 Task: select a rule when a card is moved out of list name by anyone .
Action: Mouse moved to (1013, 82)
Screenshot: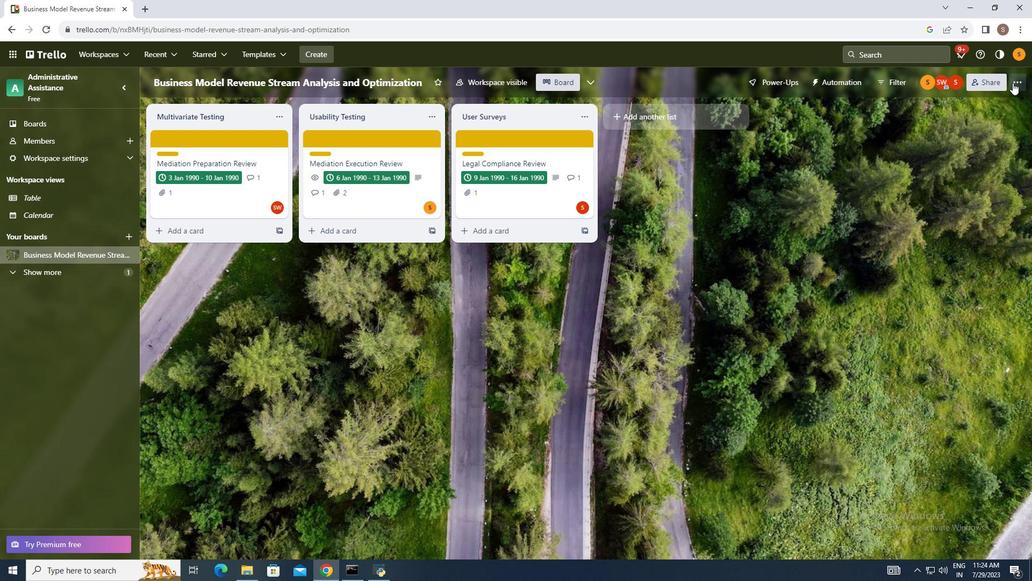
Action: Mouse pressed left at (1013, 82)
Screenshot: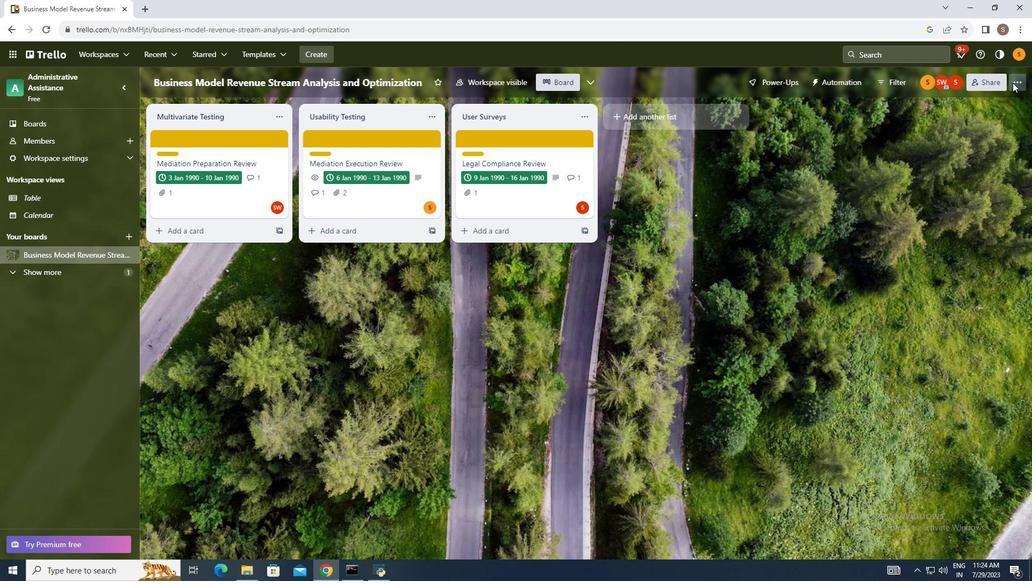 
Action: Mouse moved to (913, 231)
Screenshot: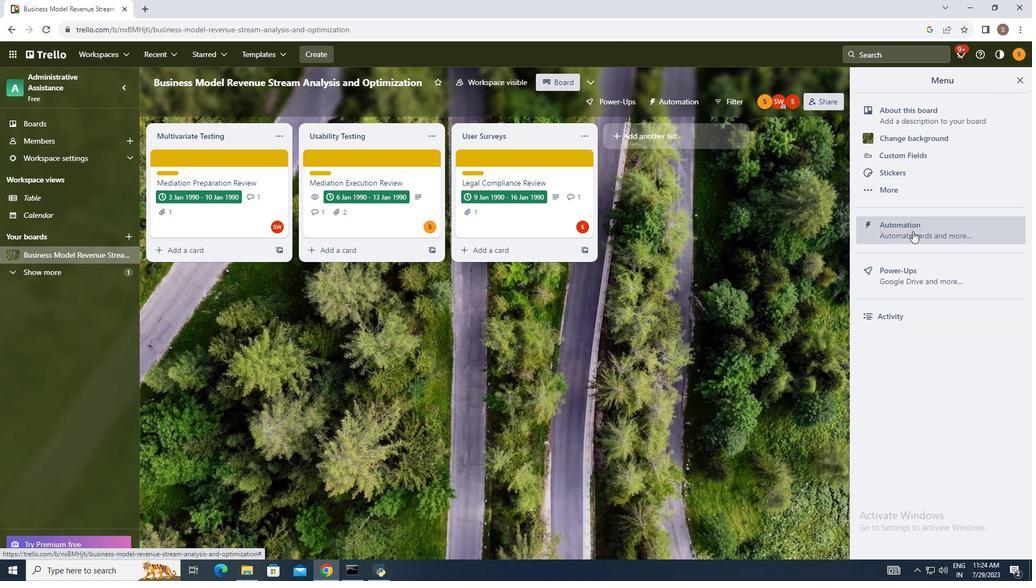 
Action: Mouse pressed left at (913, 231)
Screenshot: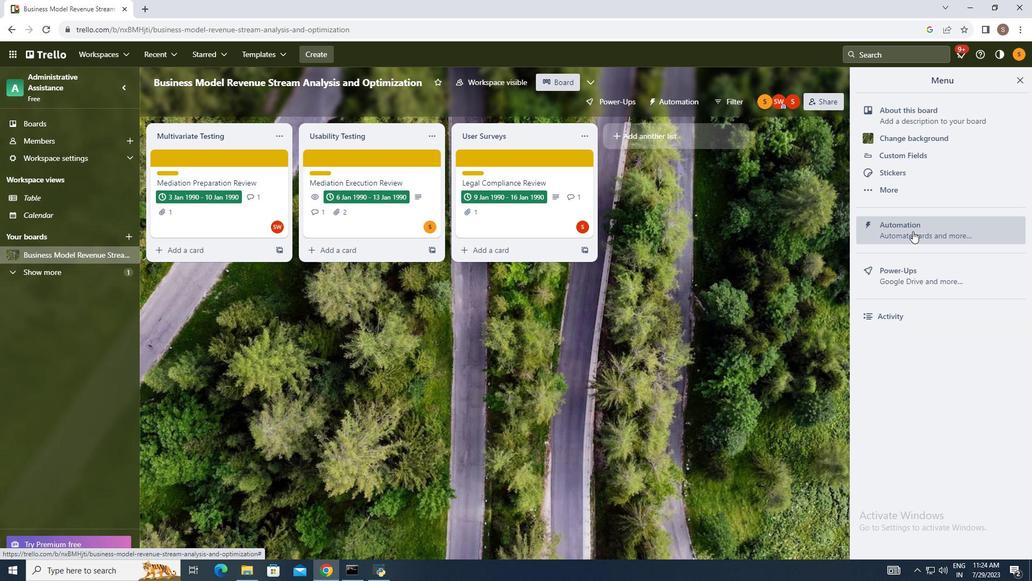 
Action: Mouse moved to (187, 192)
Screenshot: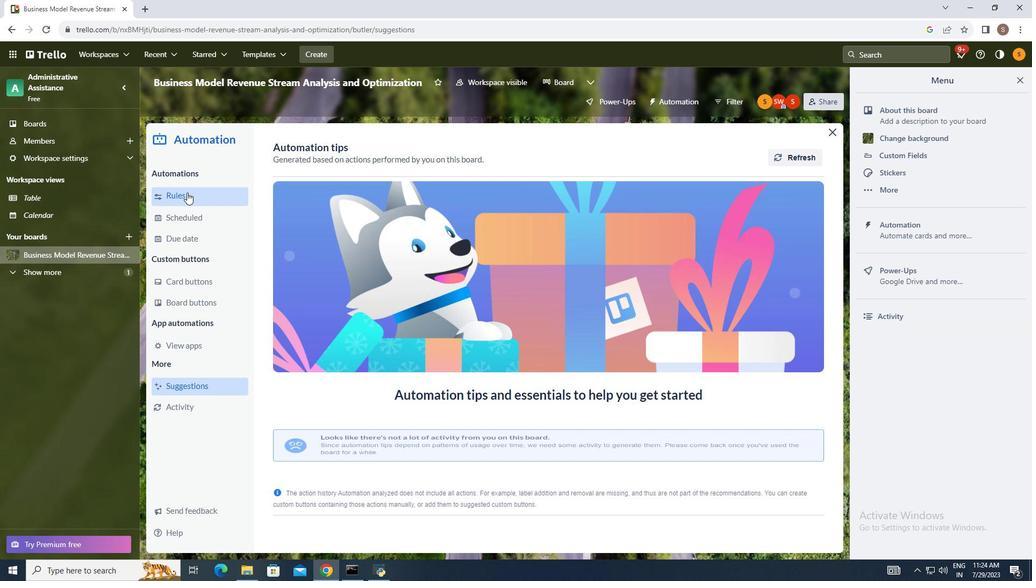 
Action: Mouse pressed left at (187, 192)
Screenshot: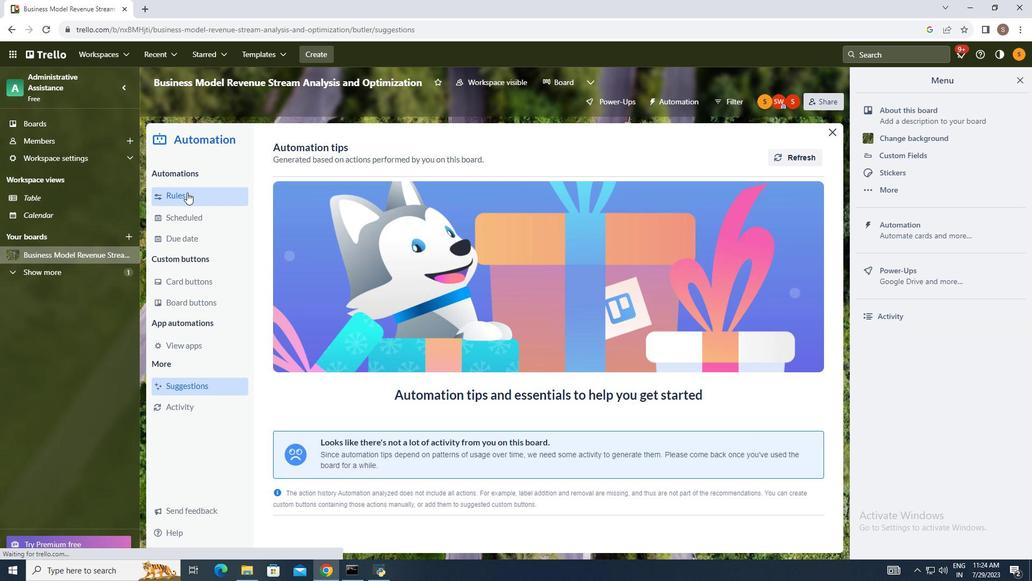 
Action: Mouse moved to (701, 153)
Screenshot: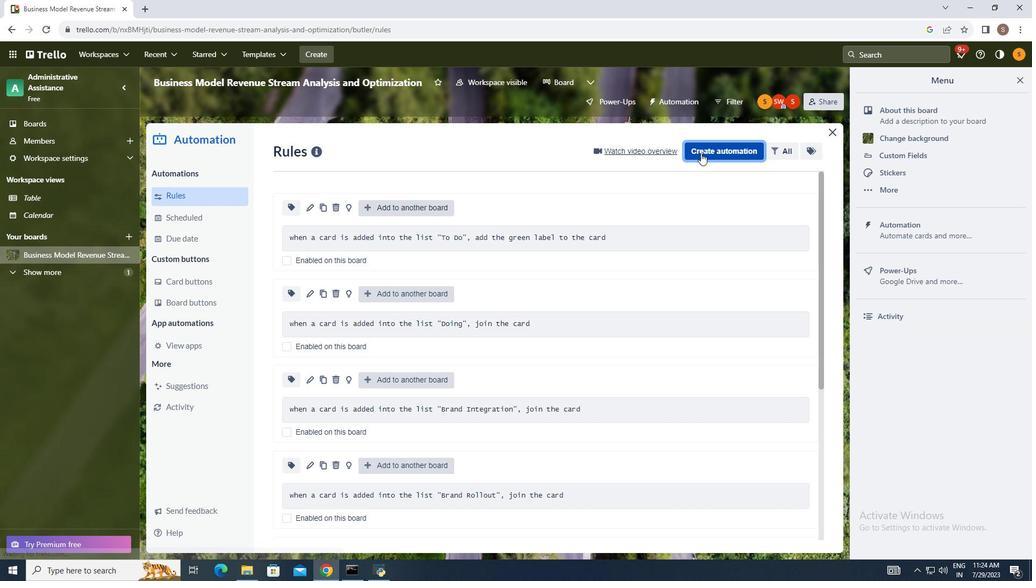 
Action: Mouse pressed left at (701, 153)
Screenshot: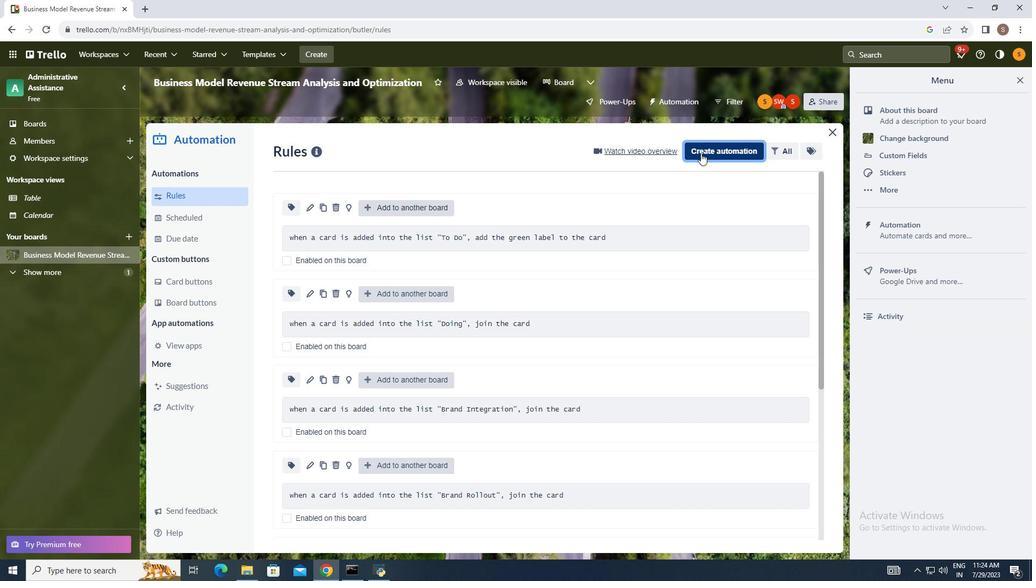 
Action: Mouse moved to (548, 254)
Screenshot: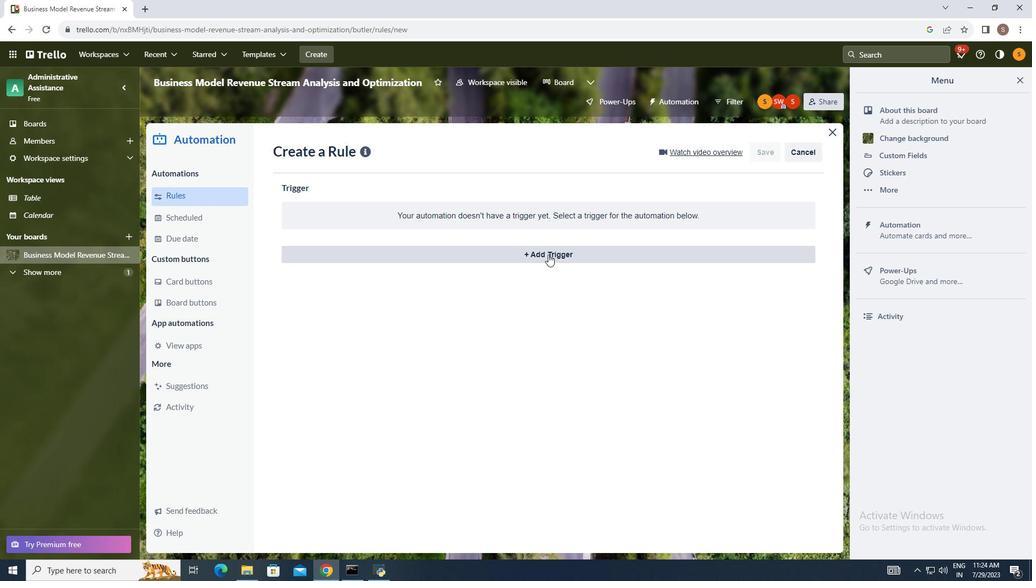 
Action: Mouse pressed left at (548, 254)
Screenshot: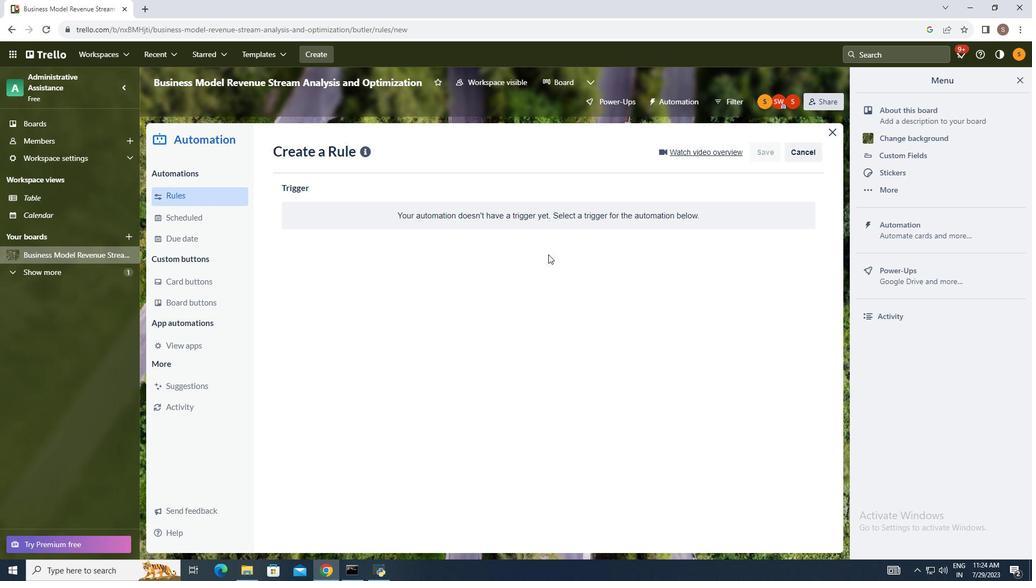 
Action: Mouse moved to (354, 384)
Screenshot: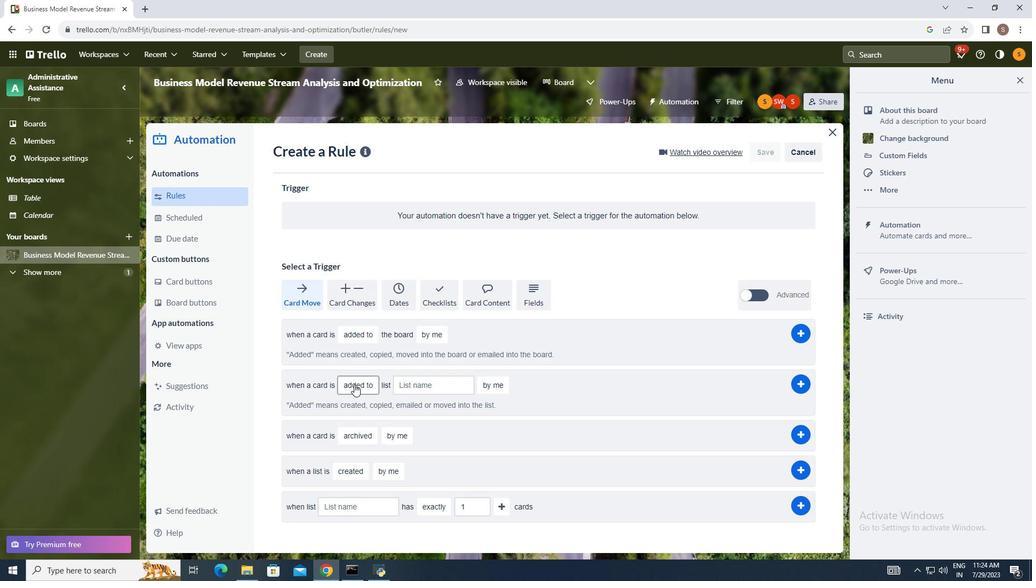 
Action: Mouse pressed left at (354, 384)
Screenshot: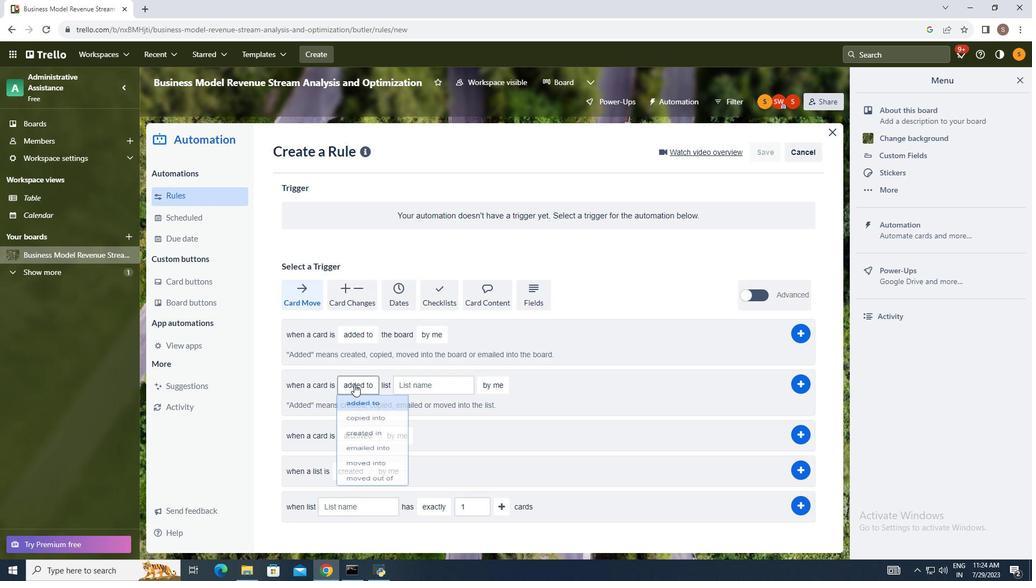 
Action: Mouse moved to (374, 510)
Screenshot: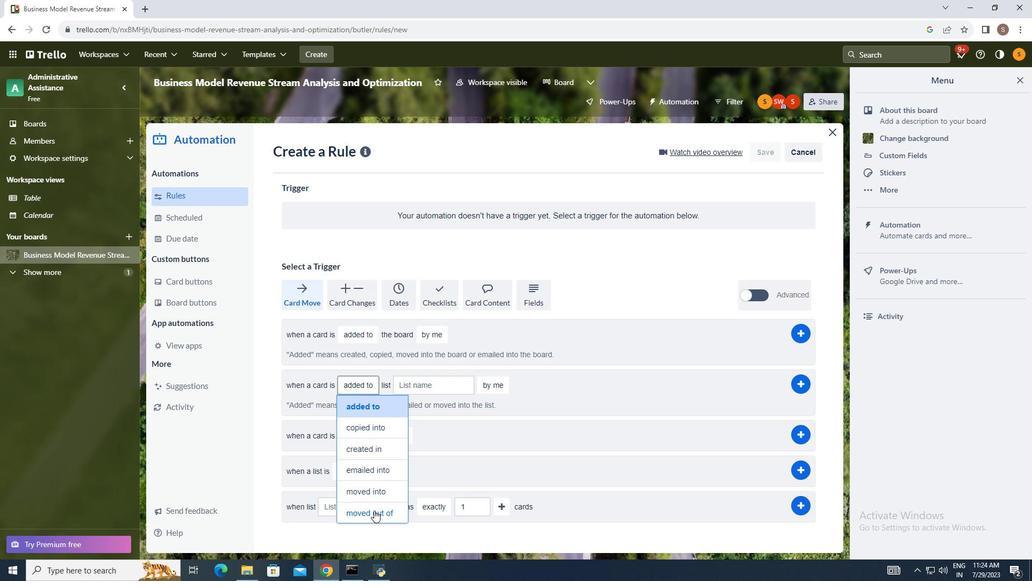 
Action: Mouse pressed left at (374, 510)
Screenshot: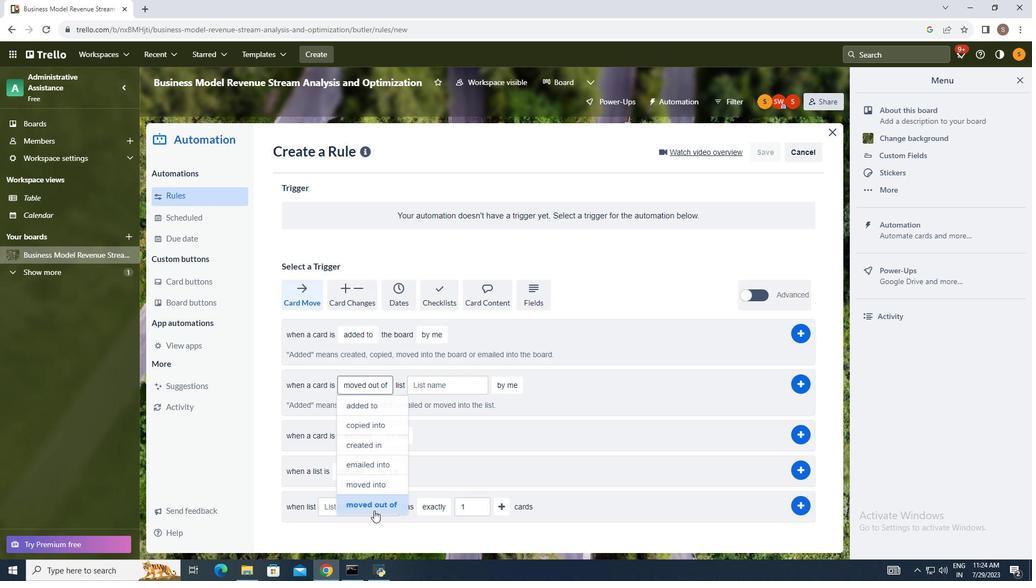 
Action: Mouse moved to (437, 385)
Screenshot: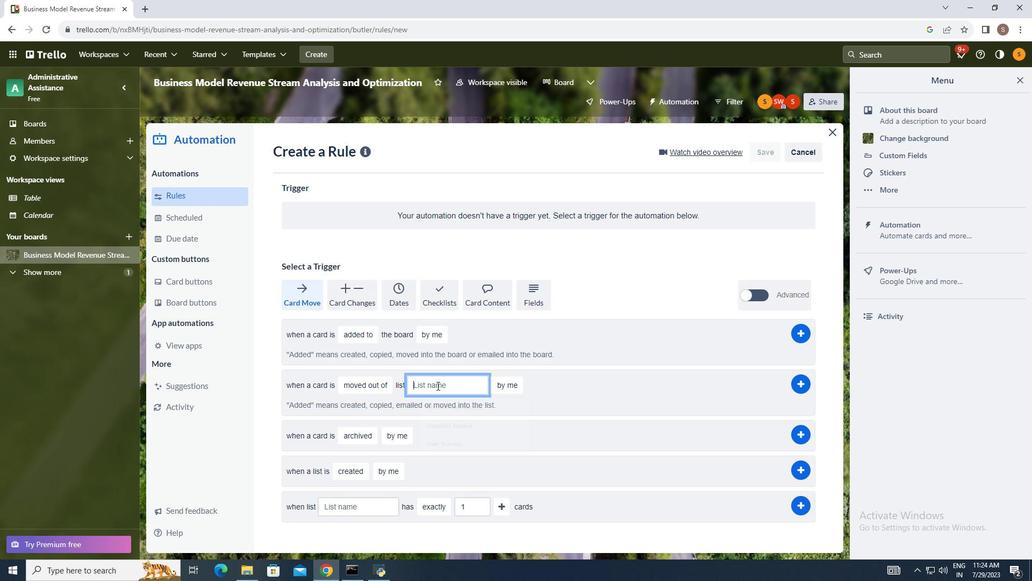 
Action: Mouse pressed left at (437, 385)
Screenshot: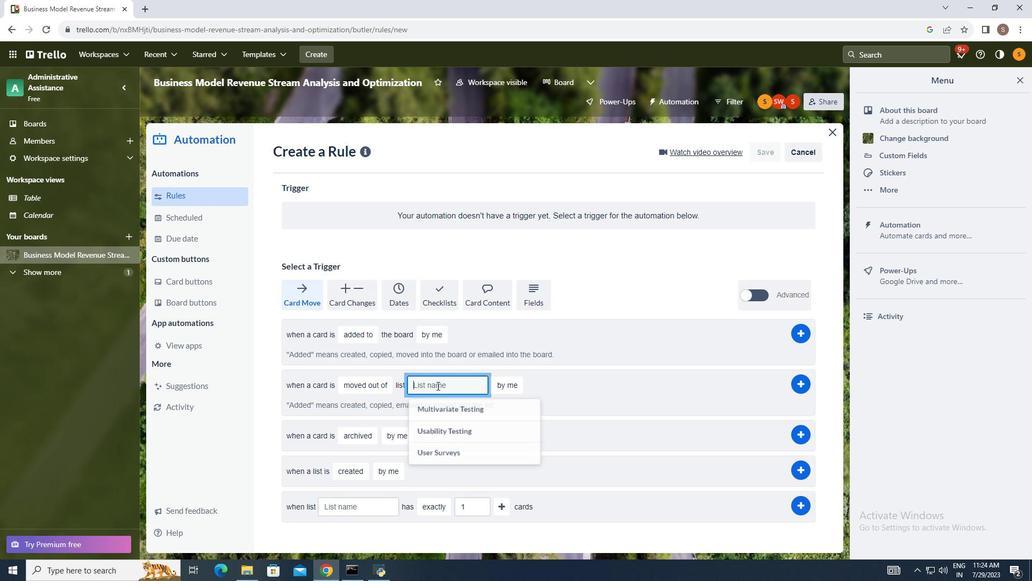 
Action: Mouse moved to (437, 383)
Screenshot: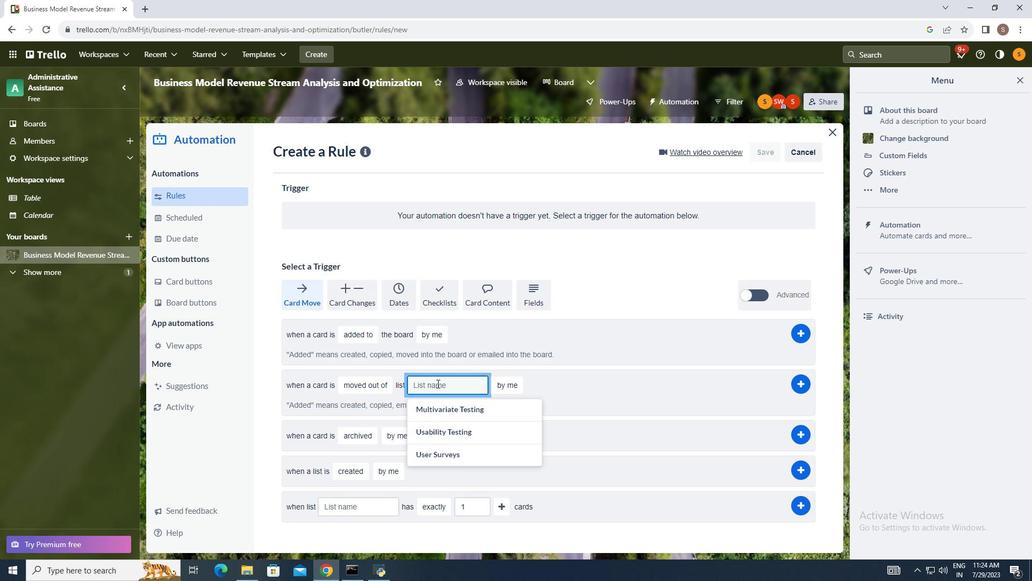 
Action: Key pressed name
Screenshot: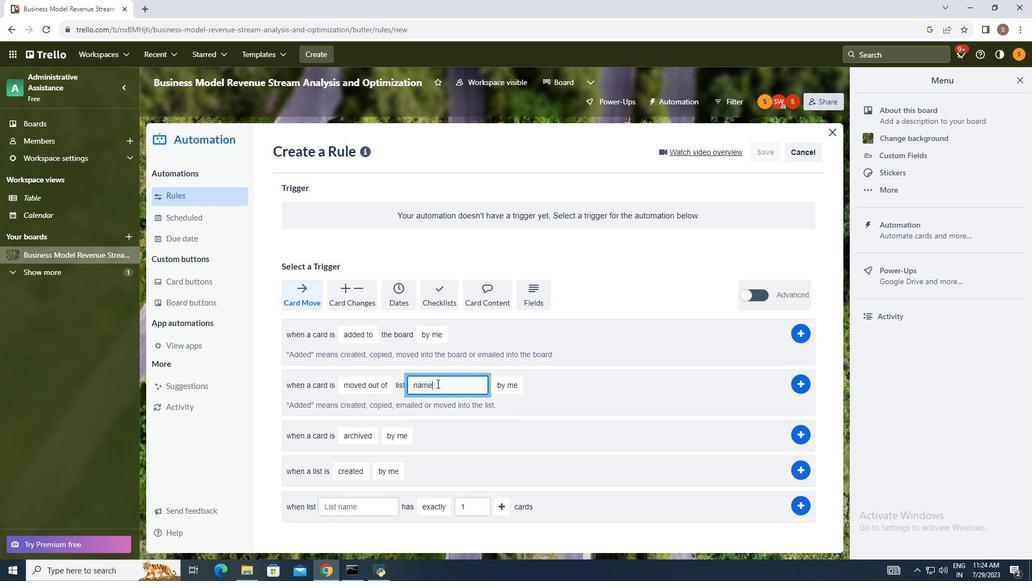 
Action: Mouse moved to (504, 384)
Screenshot: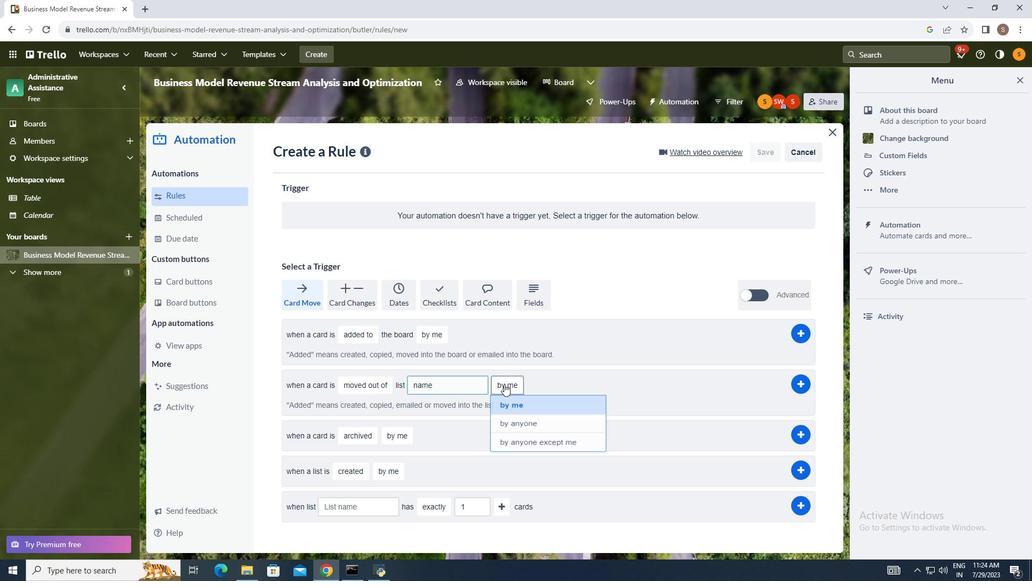 
Action: Mouse pressed left at (504, 384)
Screenshot: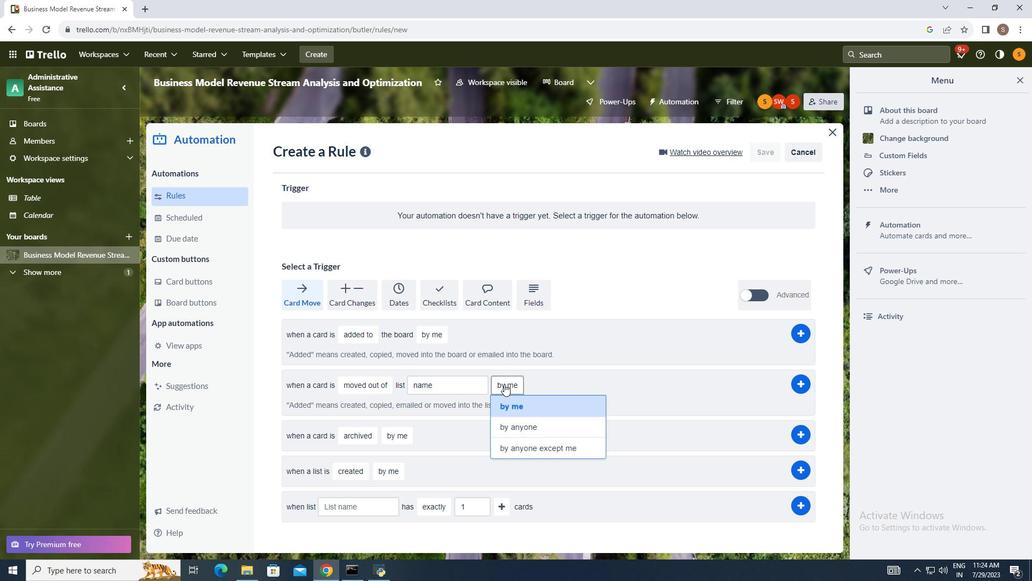 
Action: Mouse moved to (515, 426)
Screenshot: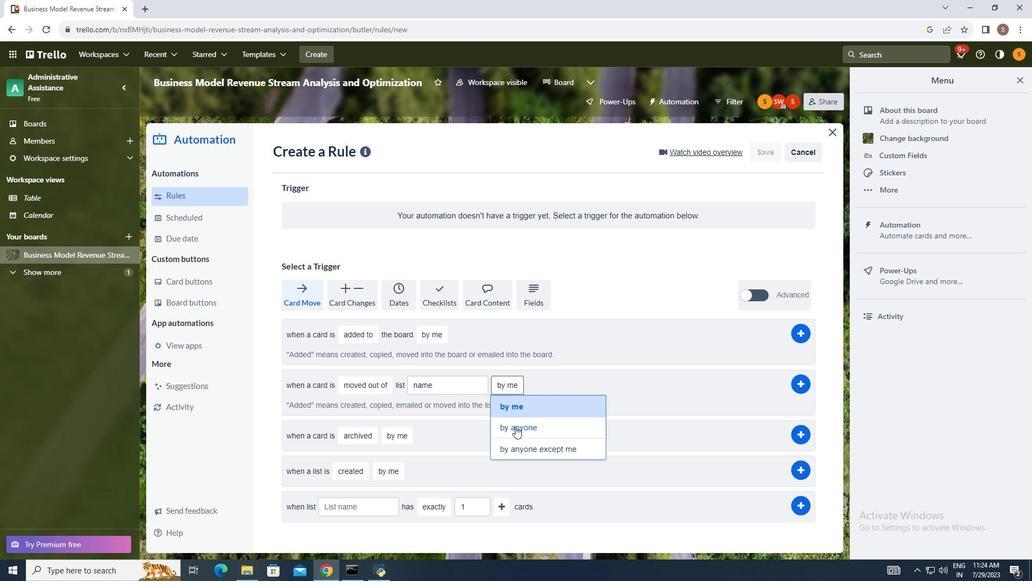 
Action: Mouse pressed left at (515, 426)
Screenshot: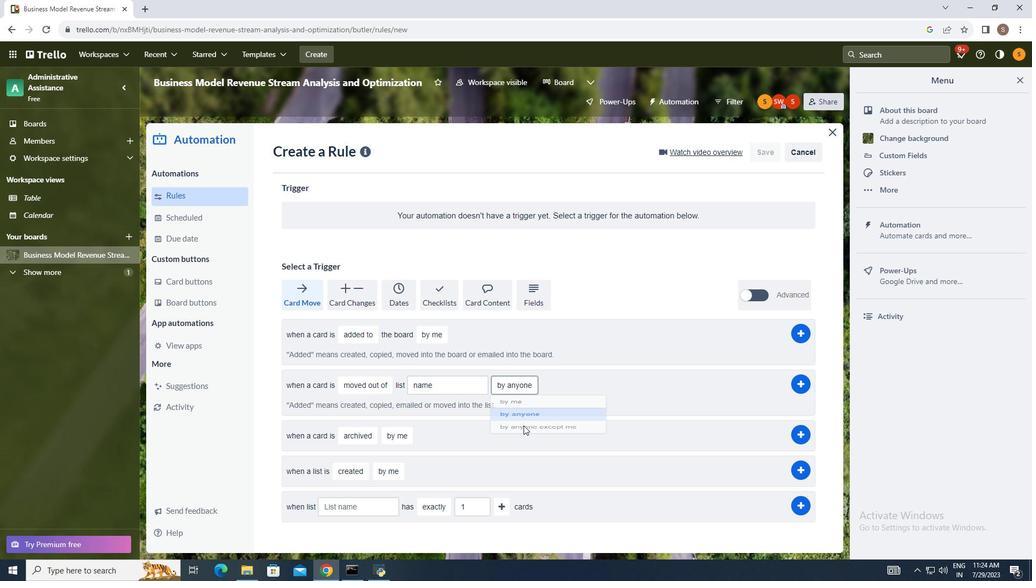 
Action: Mouse moved to (603, 371)
Screenshot: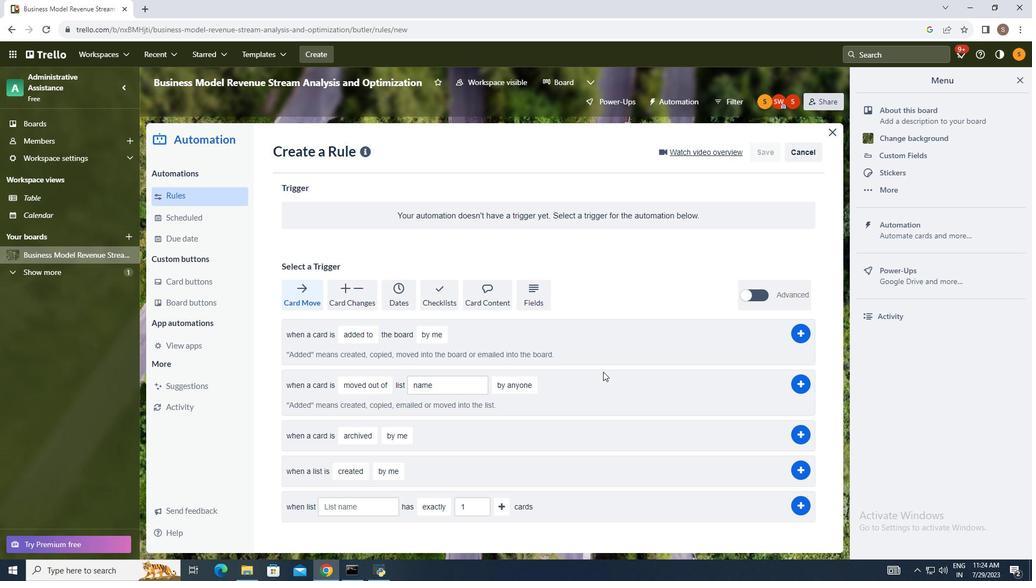
